 Task: Use the formula "DATEVALUE" in spreadsheet "Project portfolio".
Action: Mouse moved to (109, 99)
Screenshot: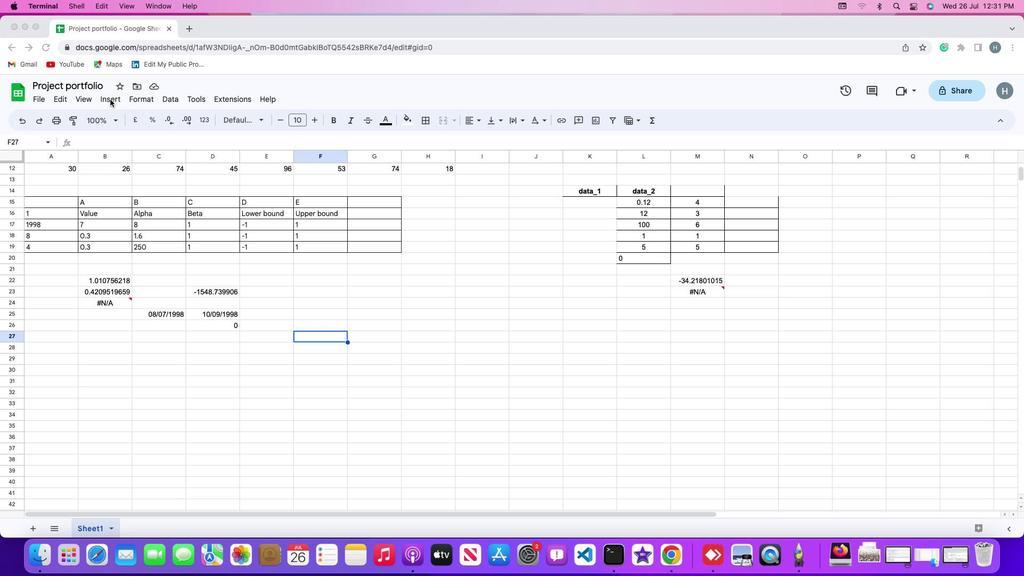 
Action: Mouse pressed left at (109, 99)
Screenshot: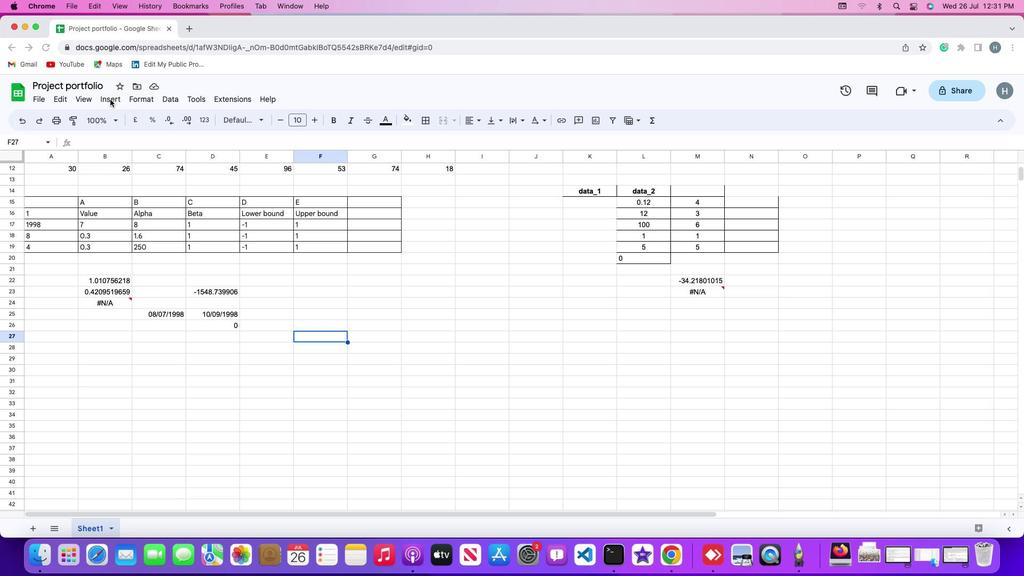 
Action: Mouse pressed left at (109, 99)
Screenshot: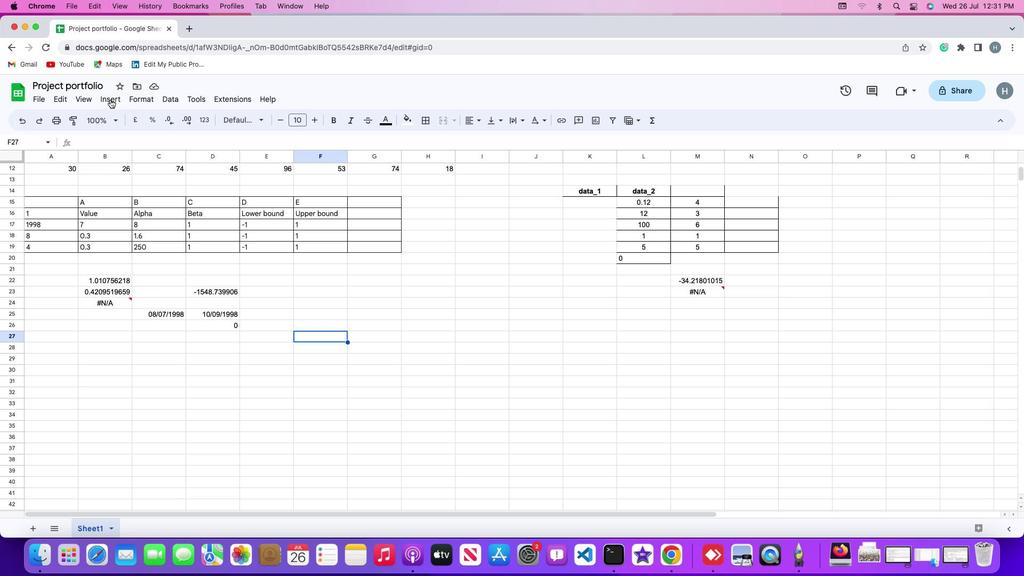 
Action: Mouse moved to (111, 99)
Screenshot: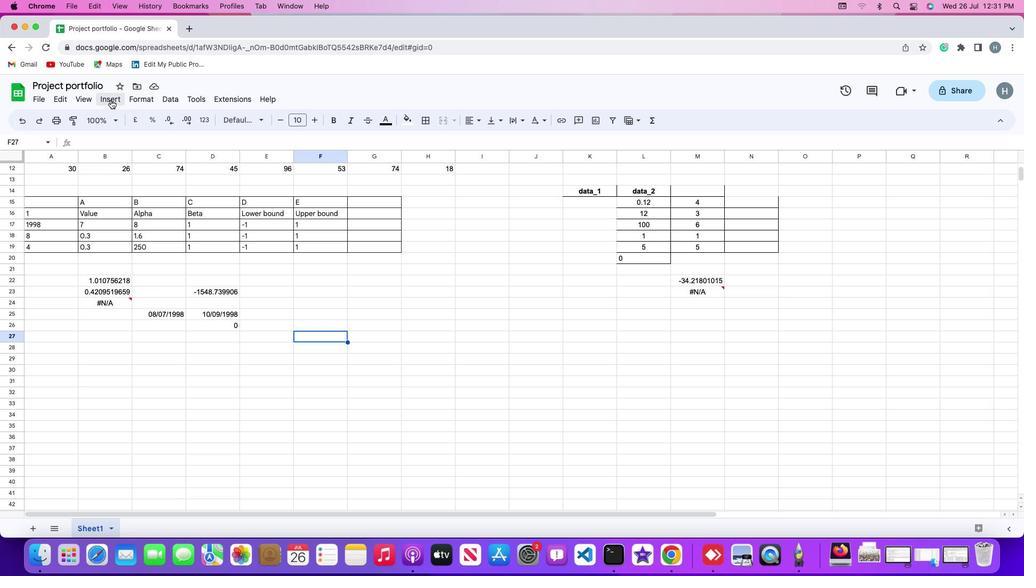 
Action: Mouse pressed left at (111, 99)
Screenshot: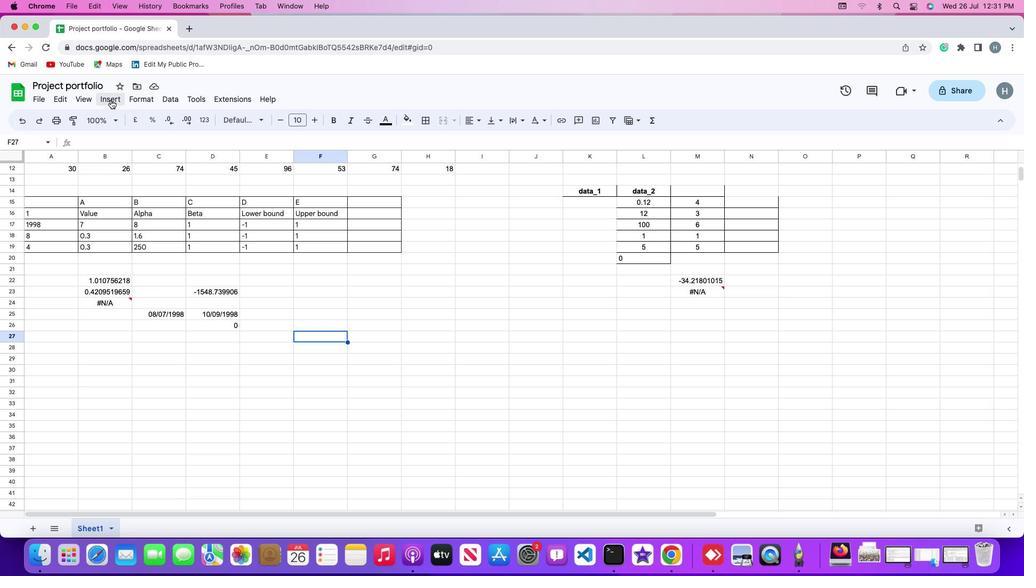 
Action: Mouse moved to (127, 275)
Screenshot: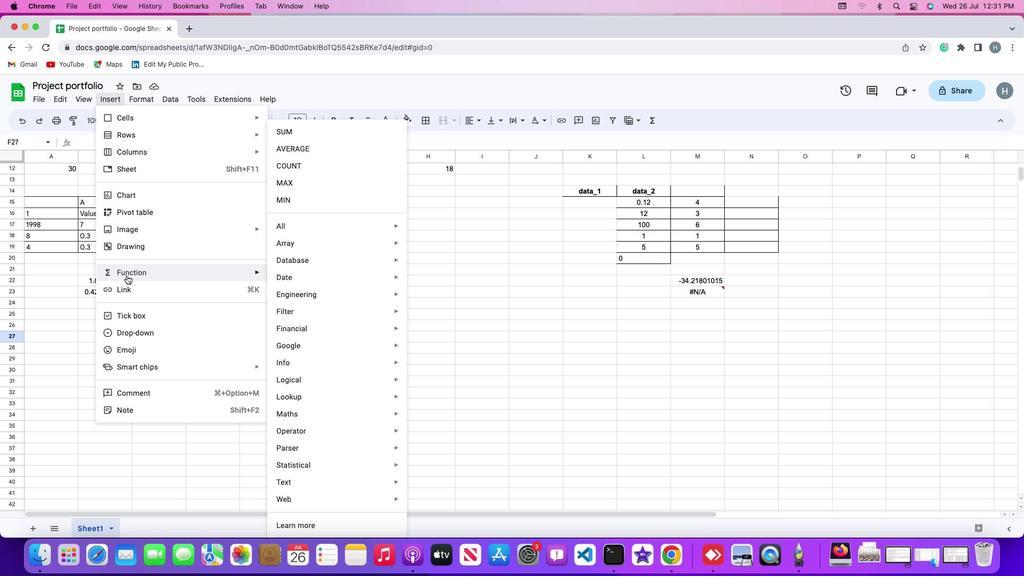 
Action: Mouse pressed left at (127, 275)
Screenshot: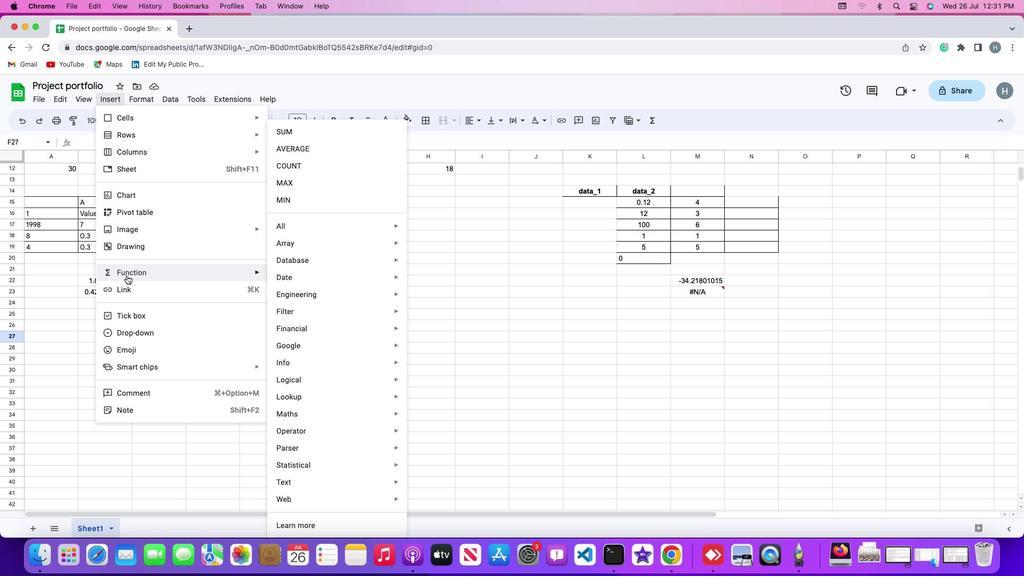 
Action: Mouse moved to (318, 225)
Screenshot: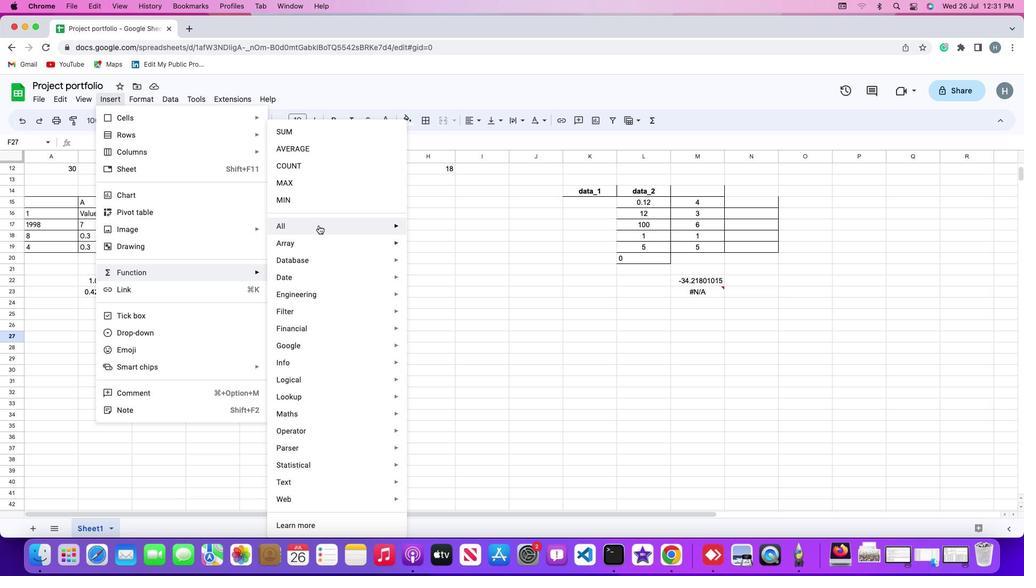 
Action: Mouse pressed left at (318, 225)
Screenshot: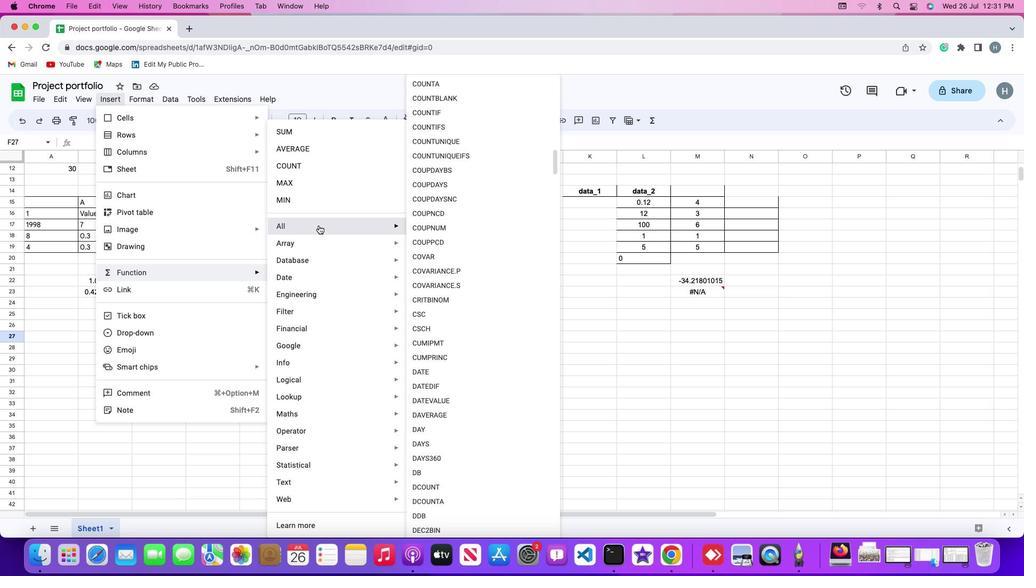 
Action: Mouse moved to (437, 401)
Screenshot: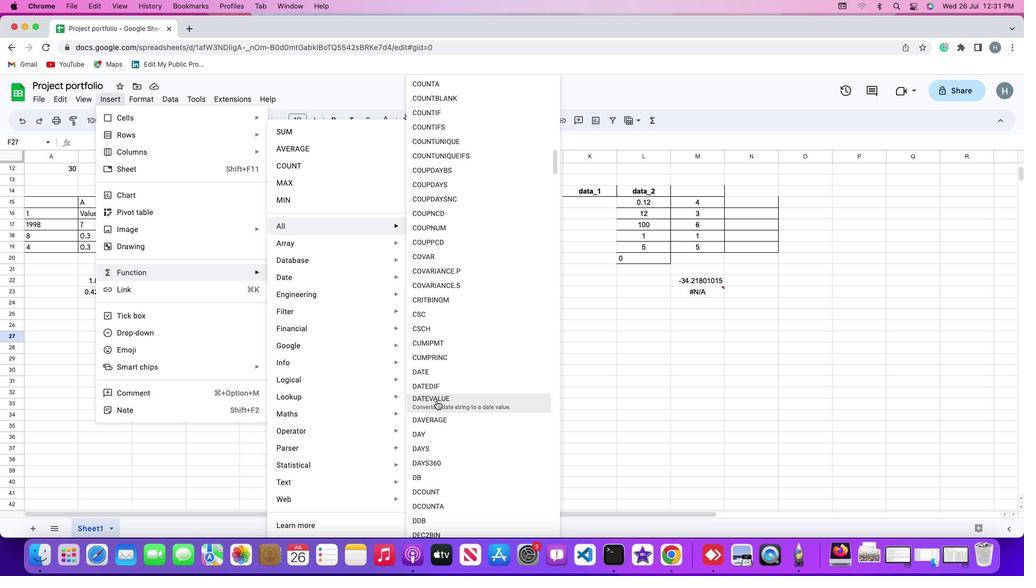 
Action: Mouse pressed left at (437, 401)
Screenshot: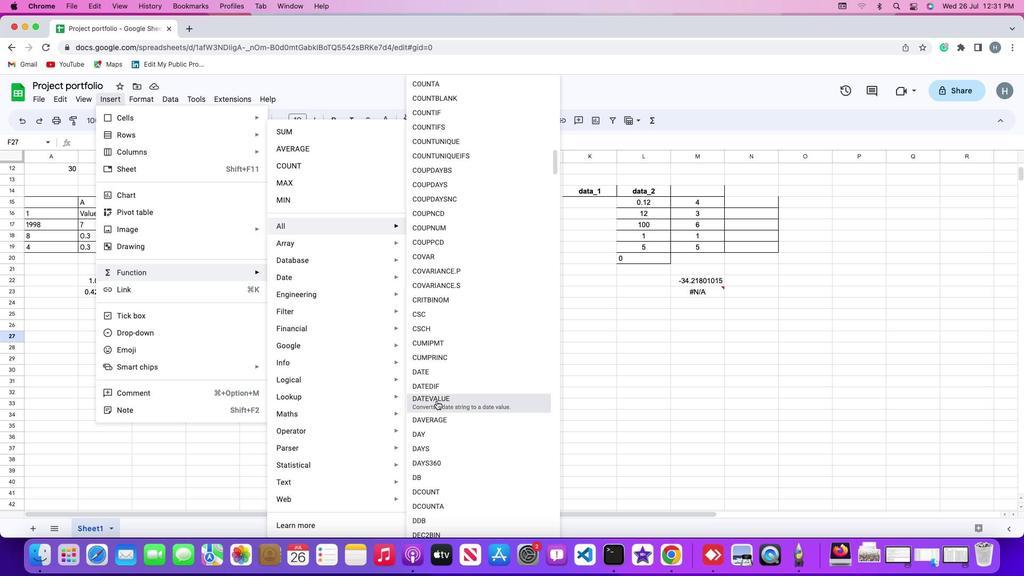 
Action: Mouse moved to (216, 315)
Screenshot: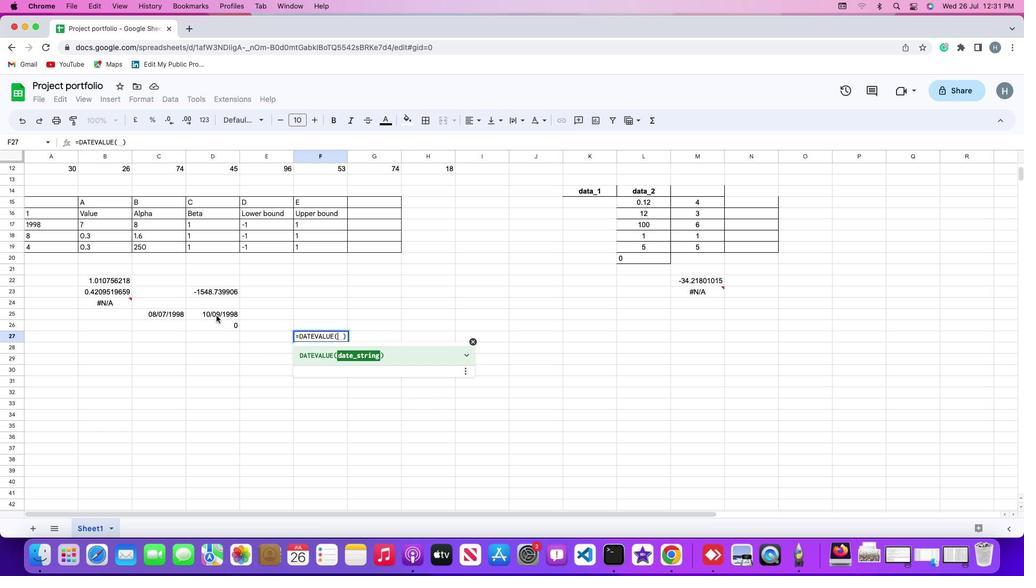 
Action: Mouse pressed left at (216, 315)
Screenshot: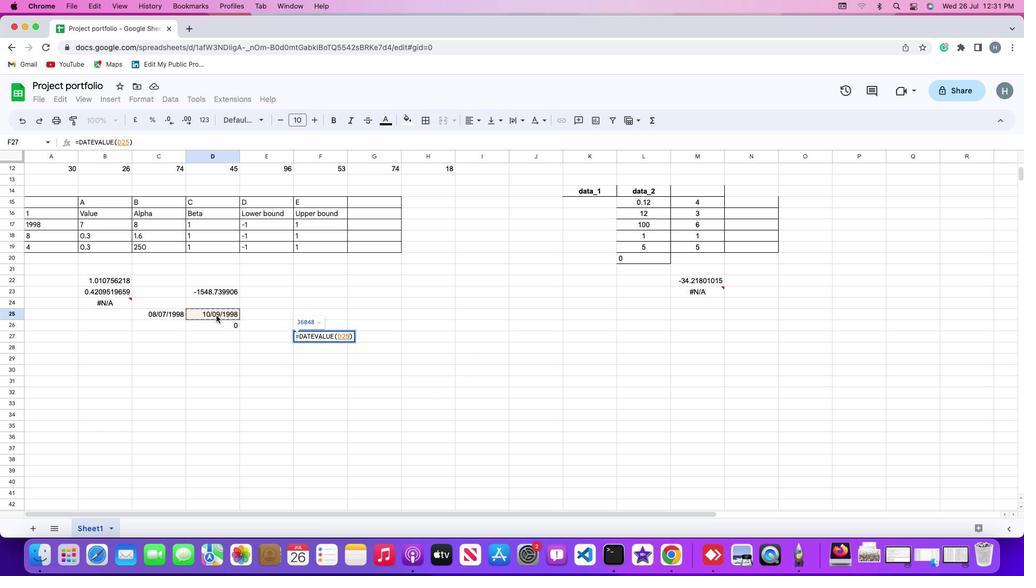 
Action: Key pressed Key.enter
Screenshot: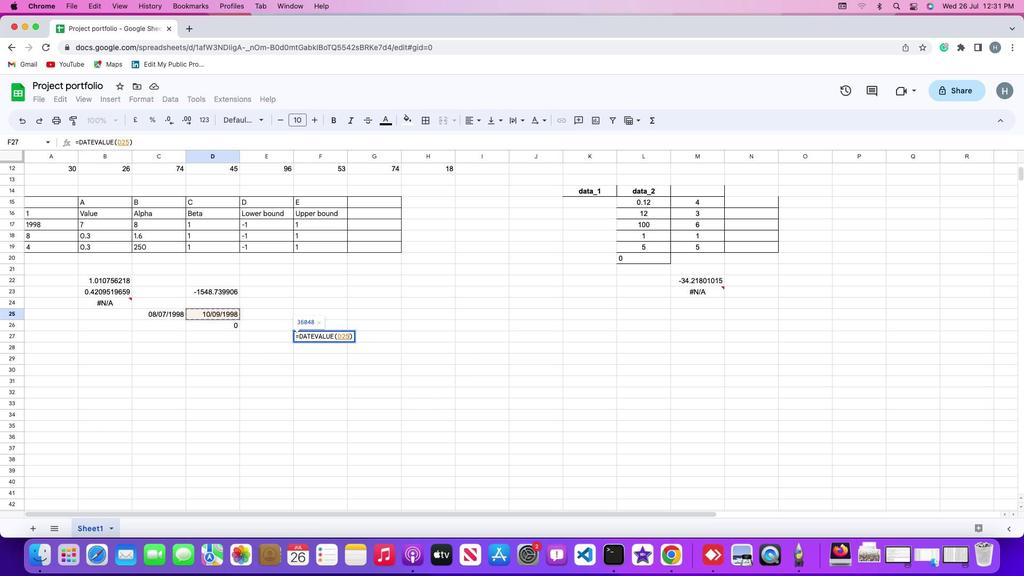 
